Task: Change the message preview setting to 'One Line' in Microsoft Outlook.
Action: Mouse moved to (195, 24)
Screenshot: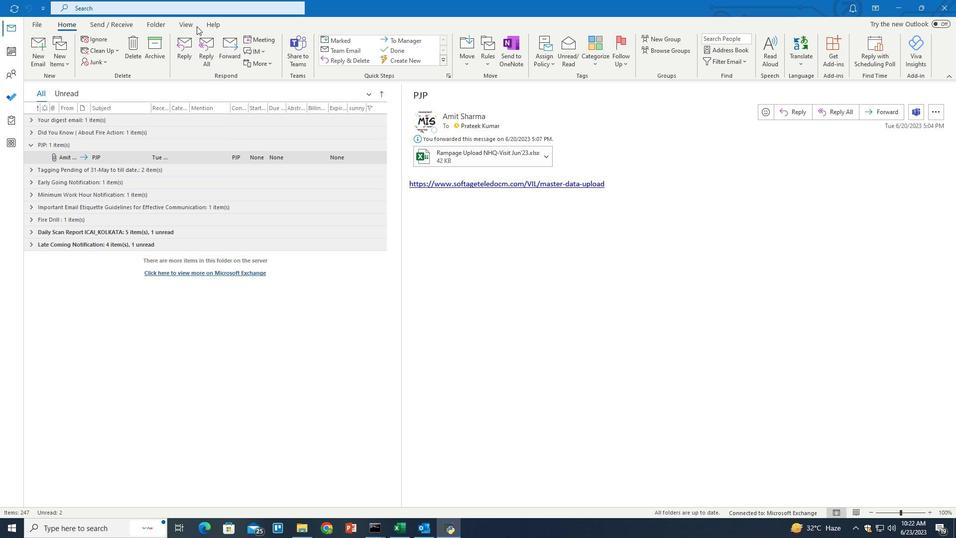 
Action: Mouse pressed left at (195, 24)
Screenshot: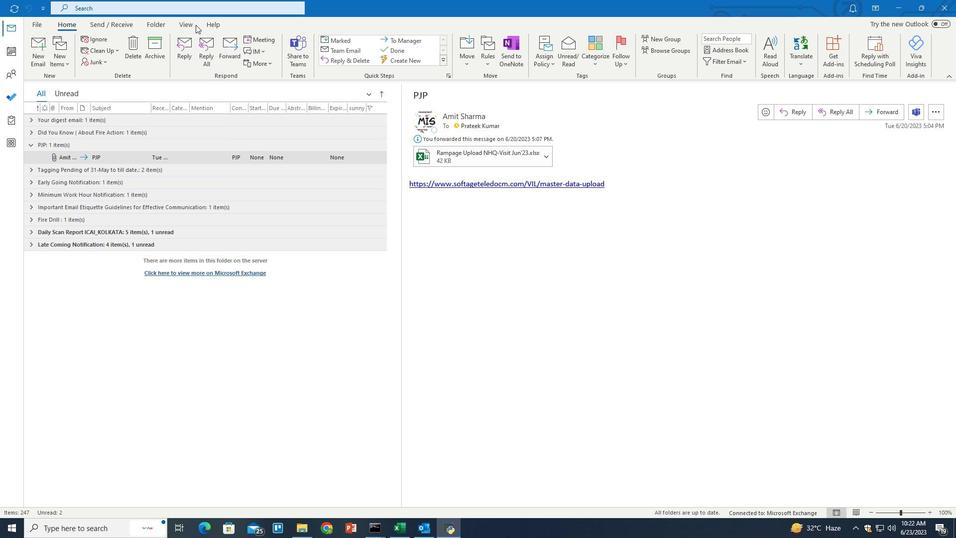
Action: Mouse pressed left at (195, 24)
Screenshot: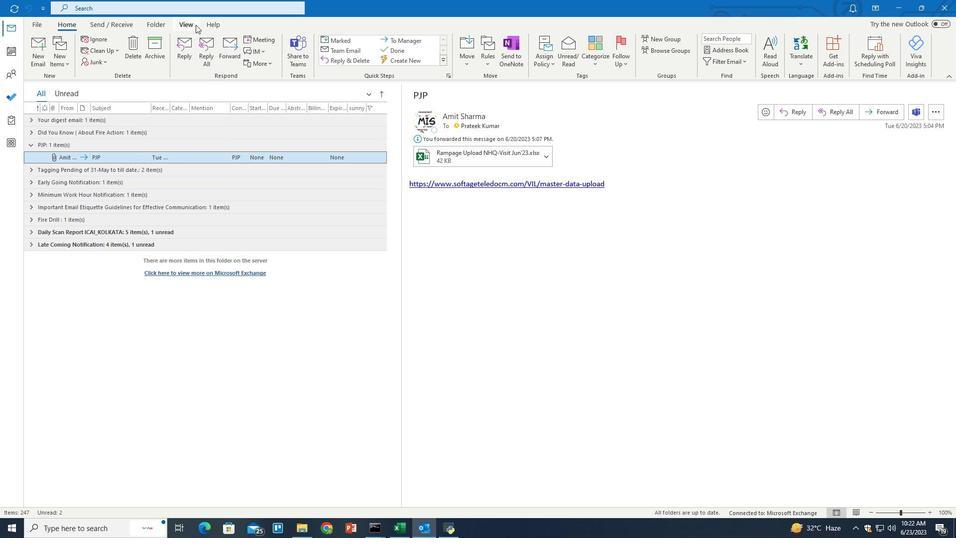 
Action: Mouse moved to (856, 52)
Screenshot: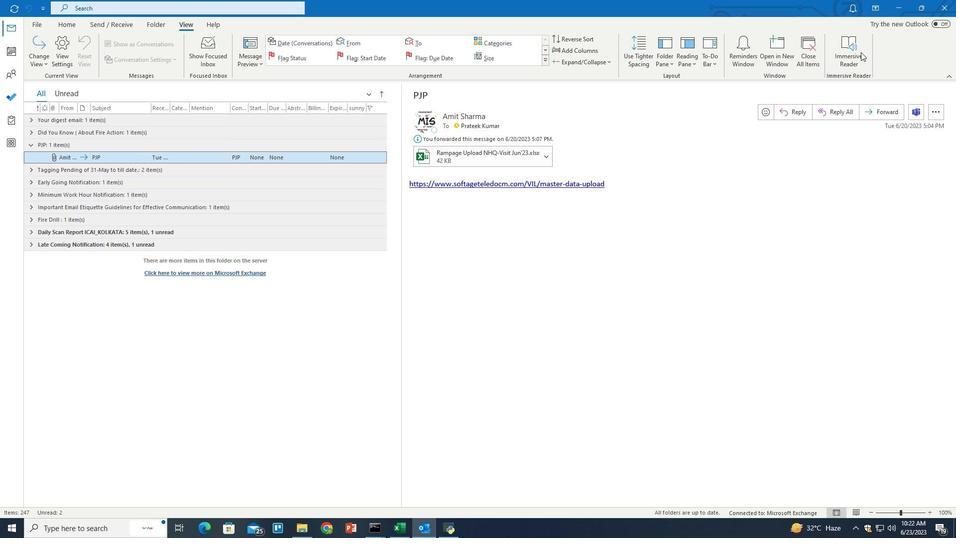 
Action: Mouse pressed left at (856, 52)
Screenshot: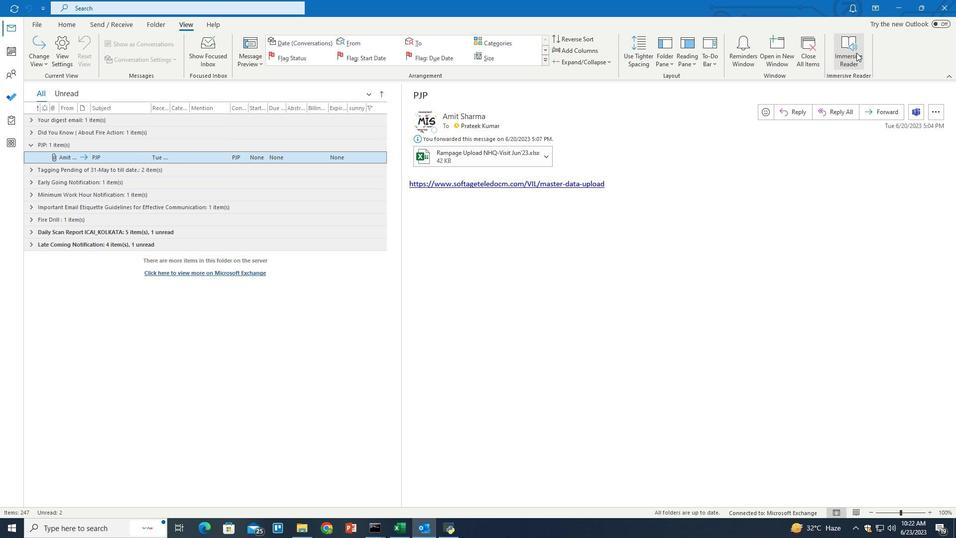 
Action: Mouse moved to (89, 59)
Screenshot: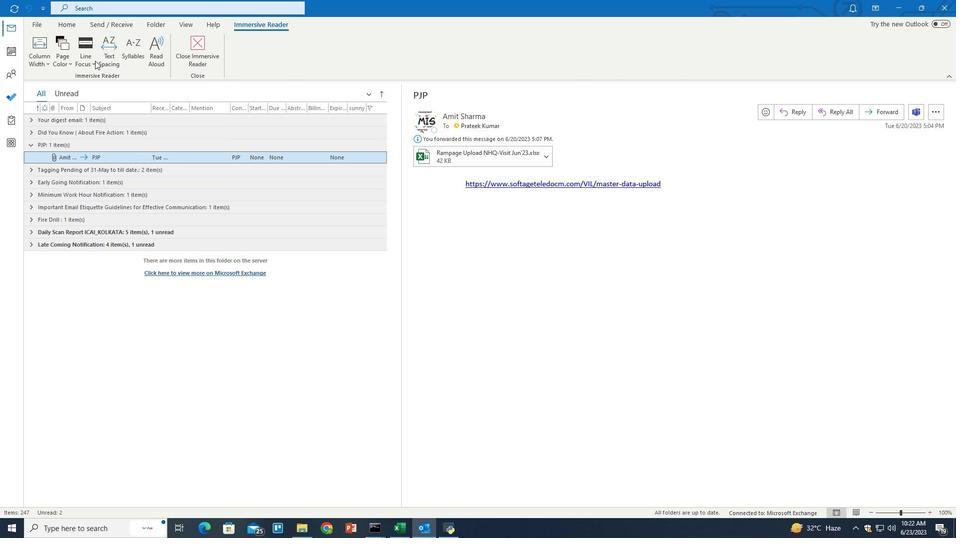 
Action: Mouse pressed left at (89, 59)
Screenshot: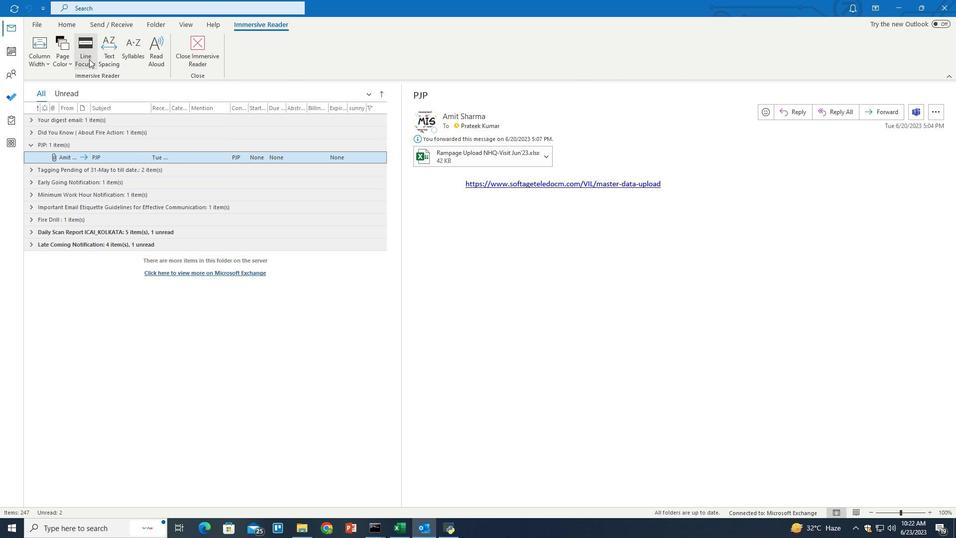 
Action: Mouse moved to (120, 133)
Screenshot: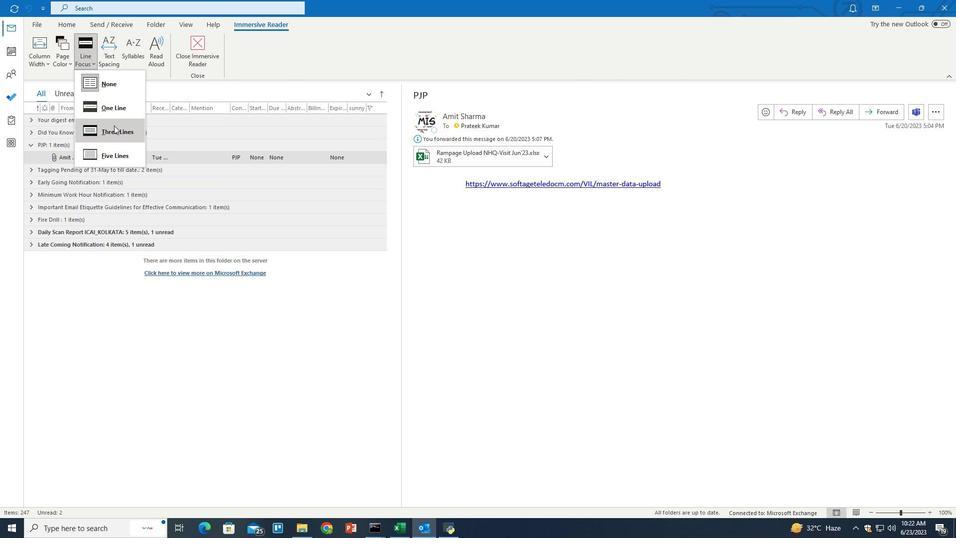 
Action: Mouse pressed left at (120, 133)
Screenshot: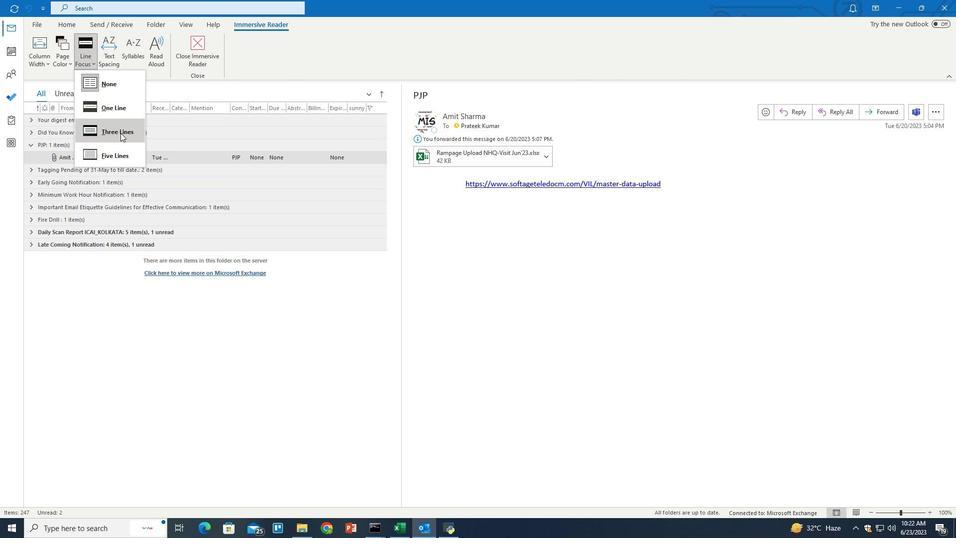 
Action: Mouse moved to (125, 136)
Screenshot: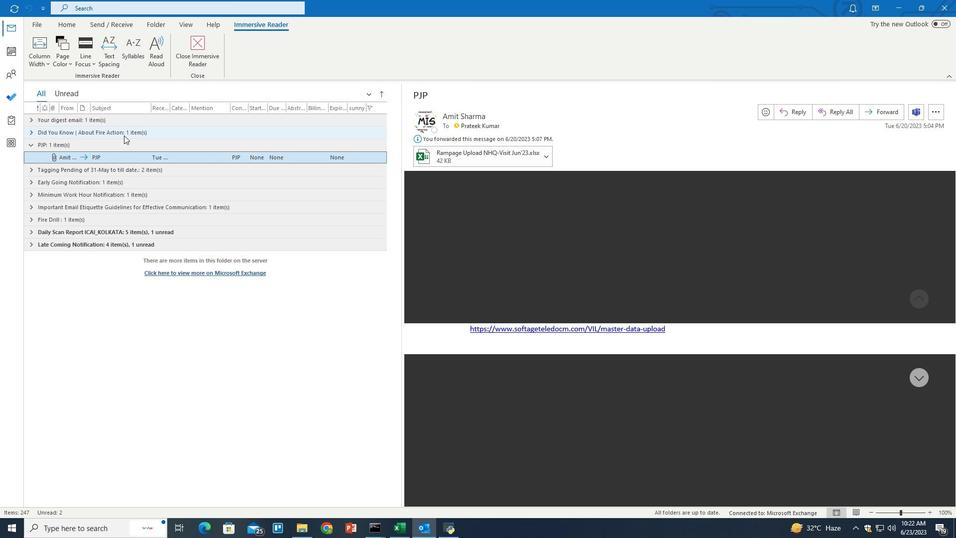 
